 Task: Create New Employee with Employee Name: Dustin Brown, Address Line1: 7440 Newbridge Ave., Address Line2: Bloomington, Address Line3:  IN 47401, Cell Number: 405617-0247_x000D_

Action: Mouse moved to (166, 39)
Screenshot: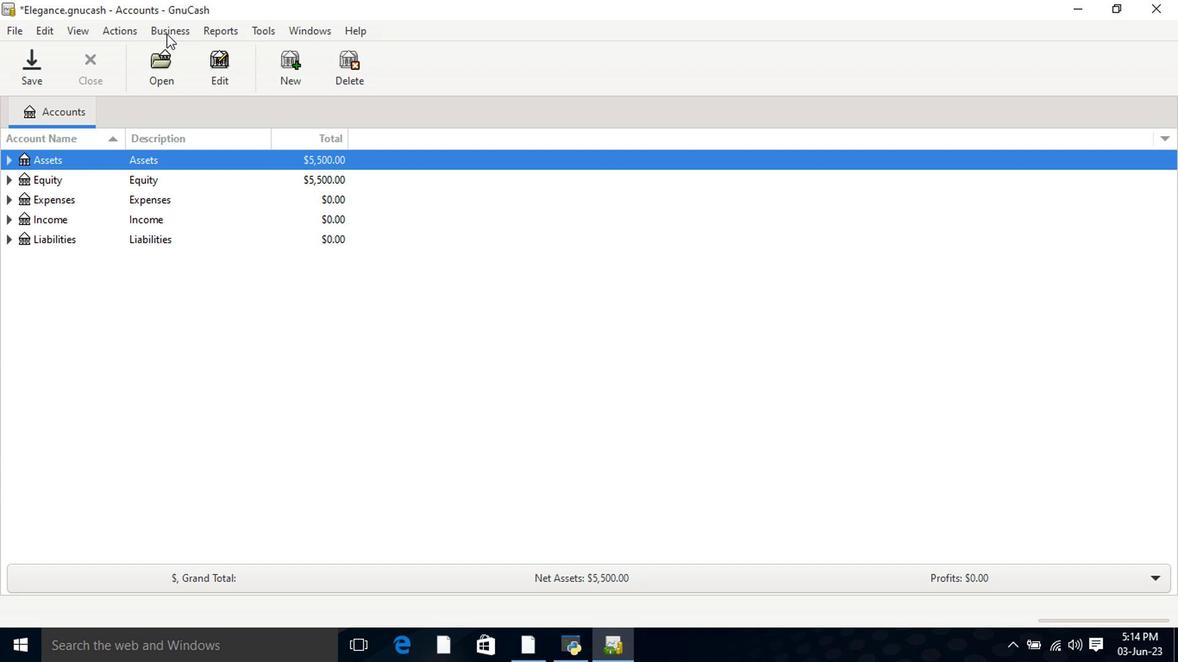 
Action: Mouse pressed left at (166, 39)
Screenshot: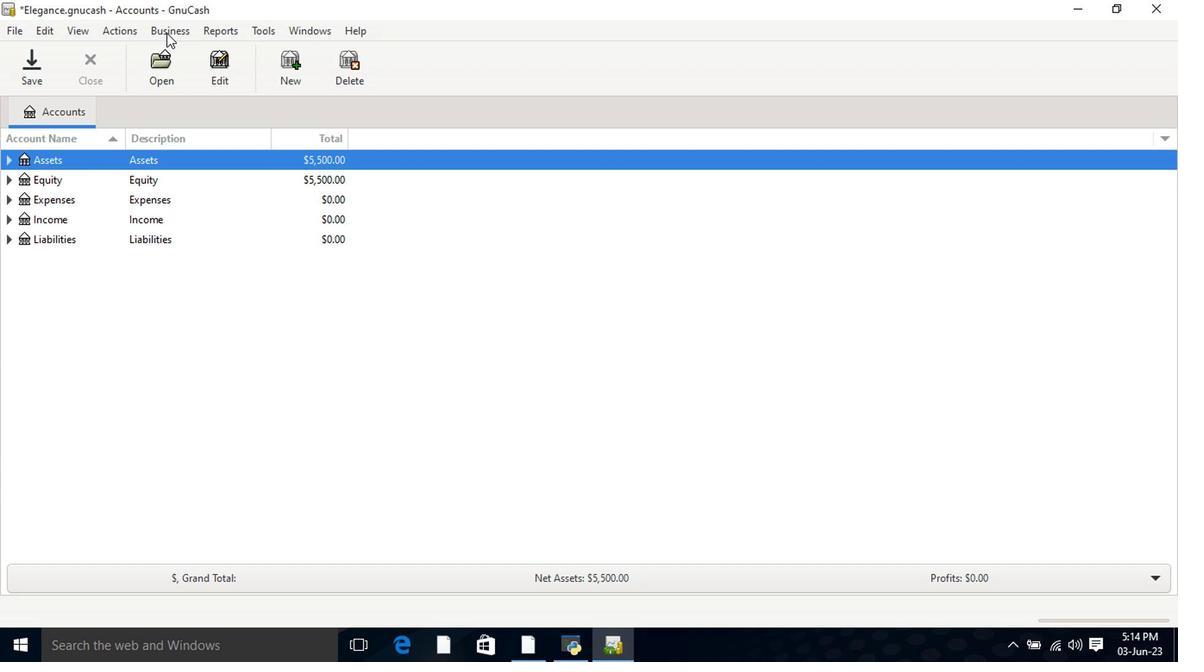 
Action: Mouse moved to (182, 93)
Screenshot: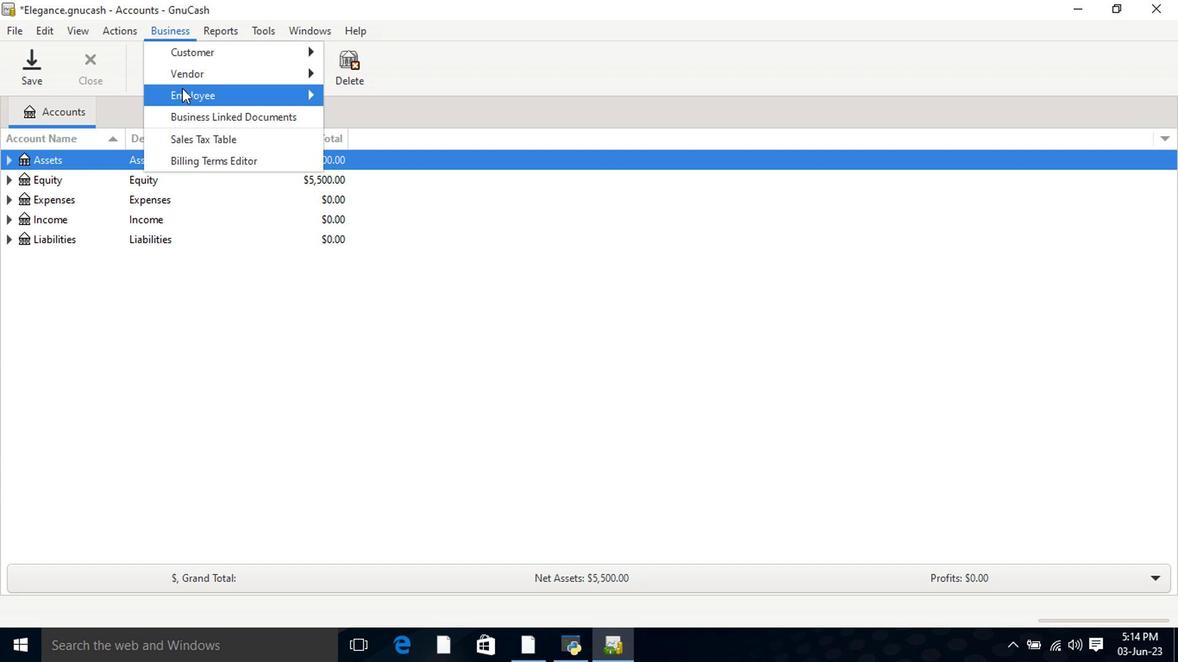 
Action: Mouse pressed left at (182, 93)
Screenshot: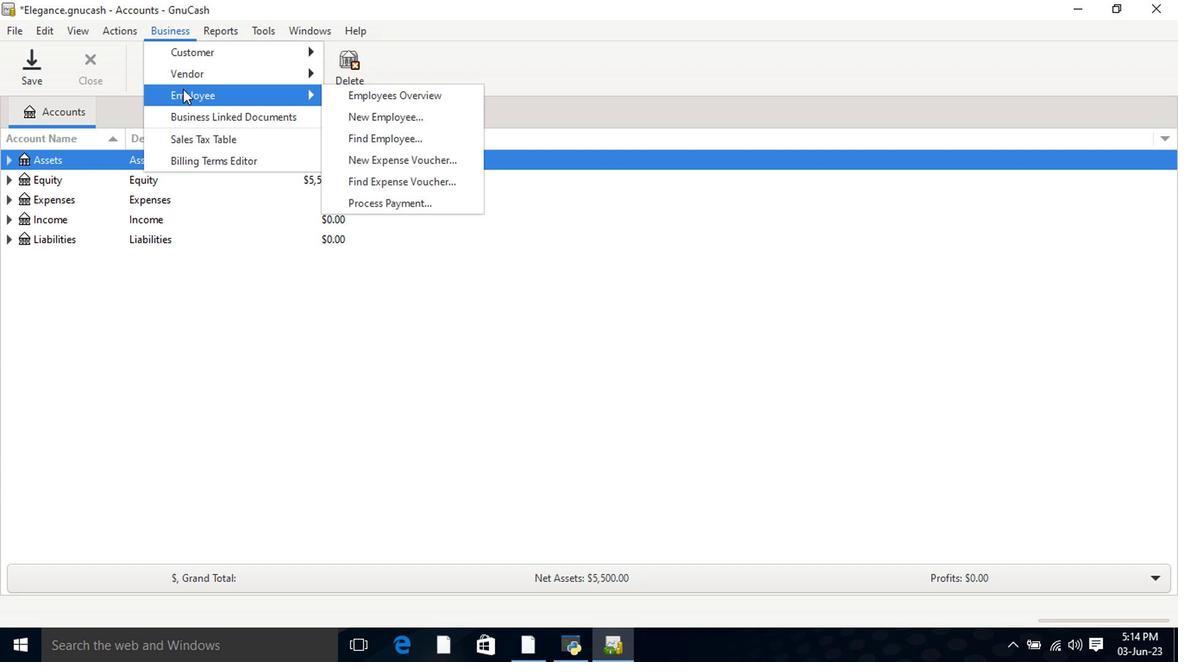 
Action: Mouse moved to (342, 119)
Screenshot: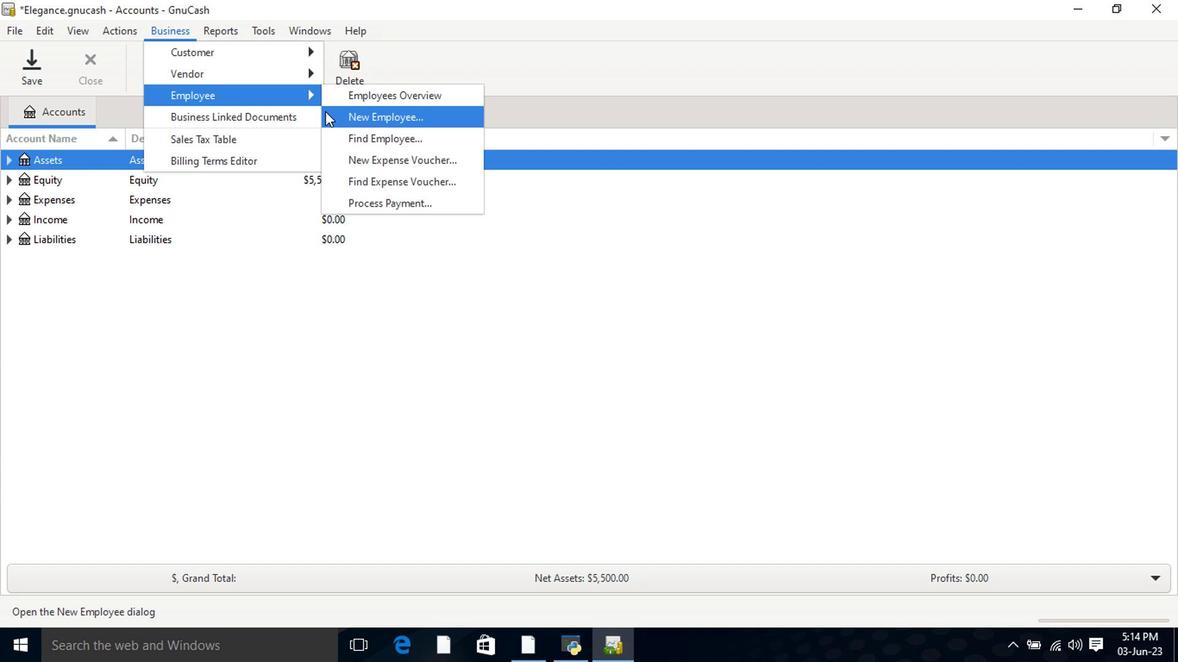 
Action: Mouse pressed left at (342, 119)
Screenshot: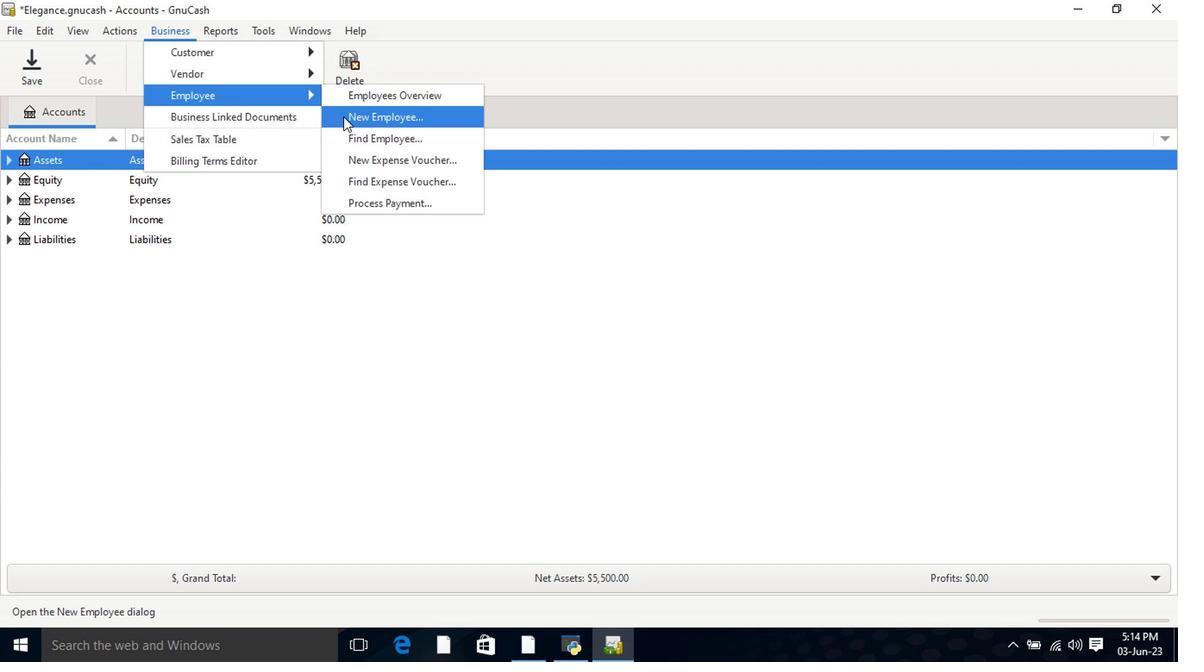 
Action: Mouse moved to (541, 265)
Screenshot: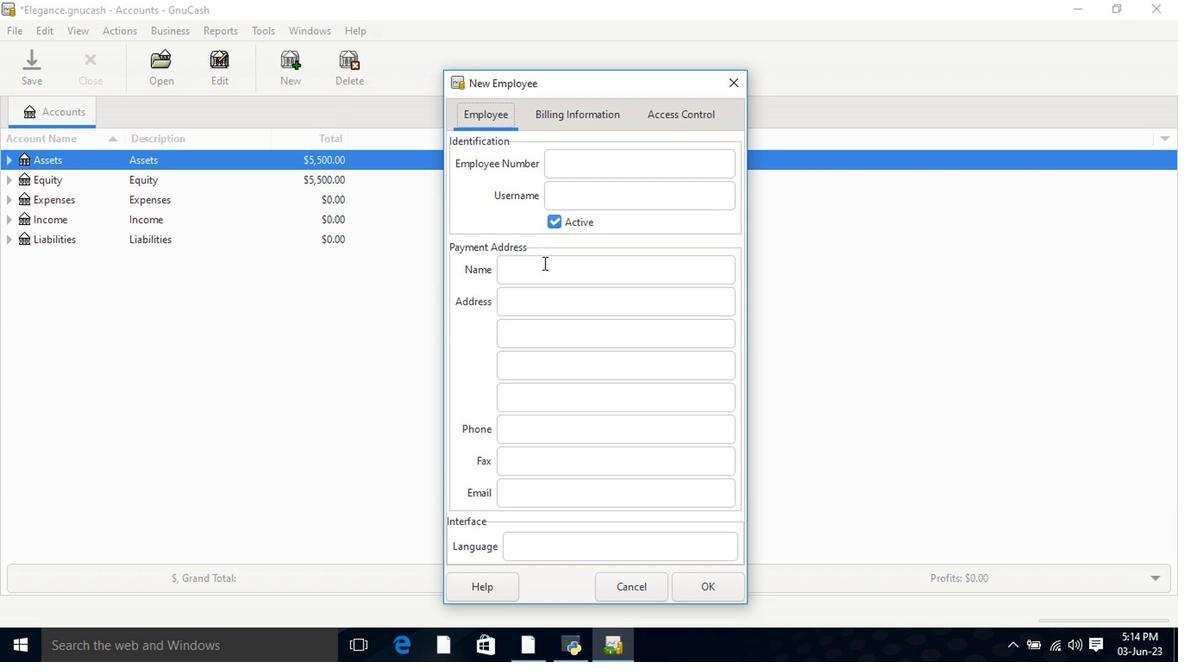 
Action: Mouse pressed left at (541, 265)
Screenshot: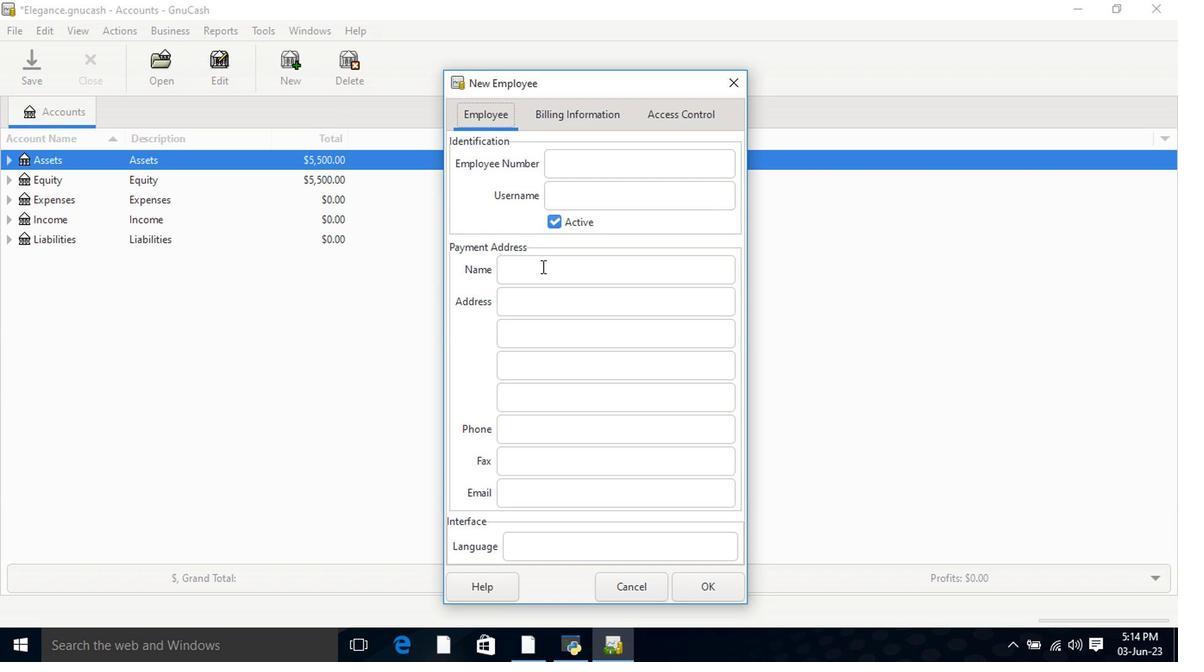 
Action: Key pressed <Key.shift>Dustin<Key.space><Key.shift>Brown<Key.tab>7440<Key.space><Key.shift>Newbridge<Key.space><Key.shift>Ave.<Key.tab><Key.shift>Bloomington<Key.tab><Key.shift>IN<Key.space>47401<Key.tab><Key.tab>405617-0247<Key.tab>
Screenshot: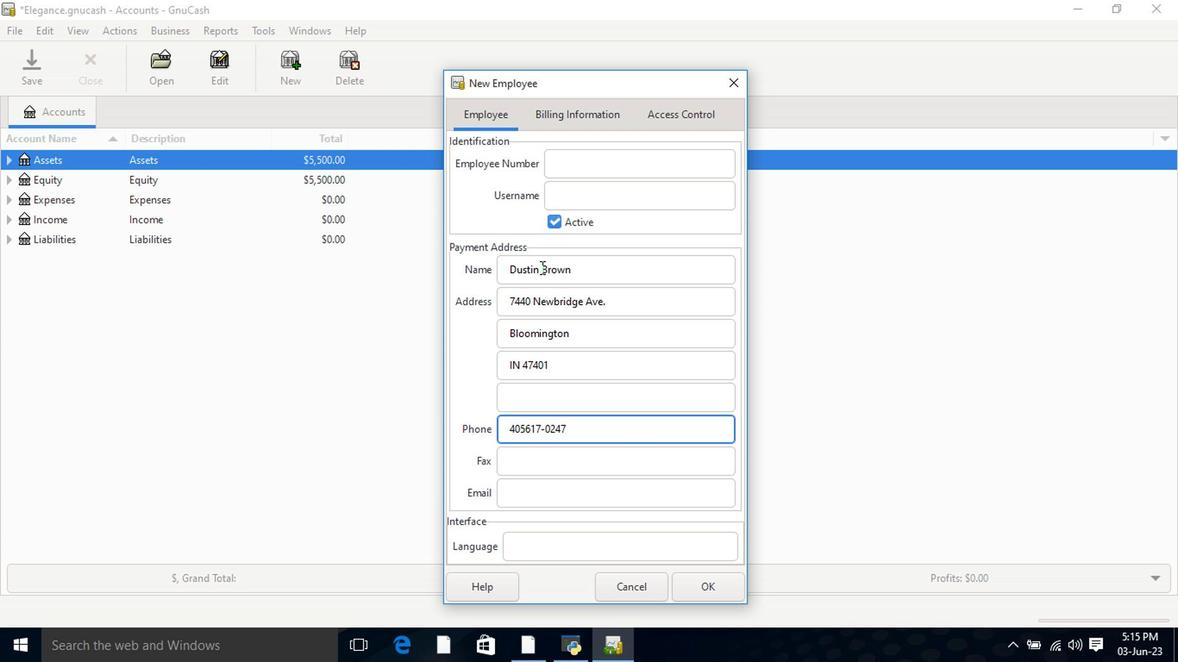 
Action: Mouse moved to (588, 117)
Screenshot: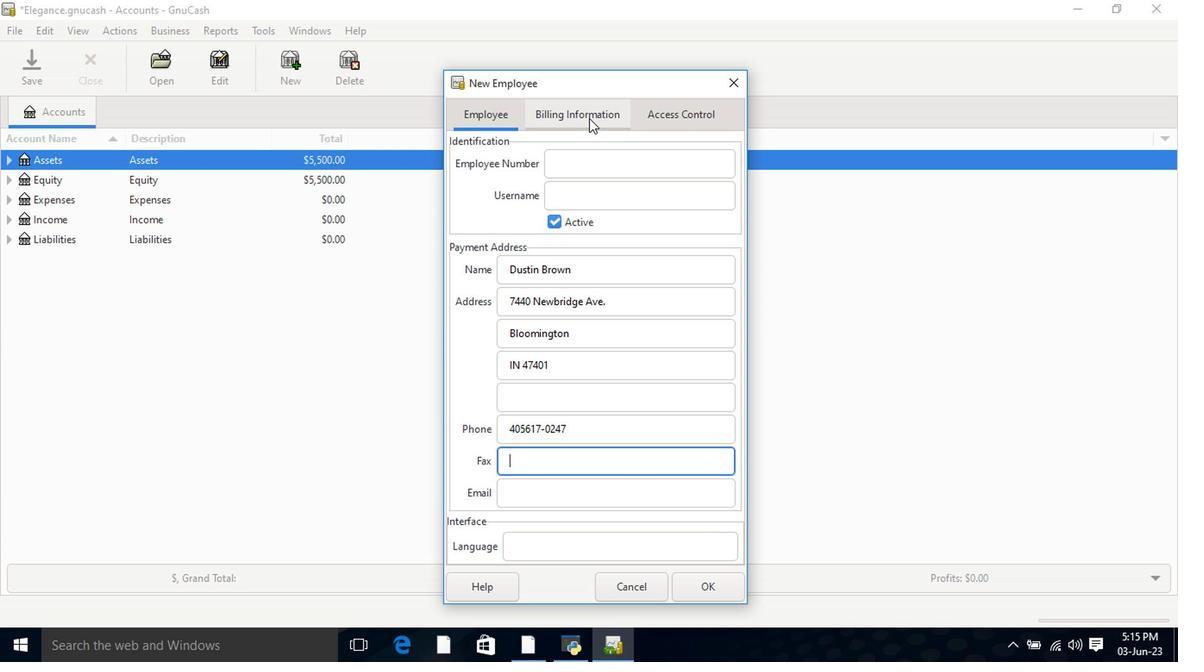 
Action: Mouse pressed left at (588, 117)
Screenshot: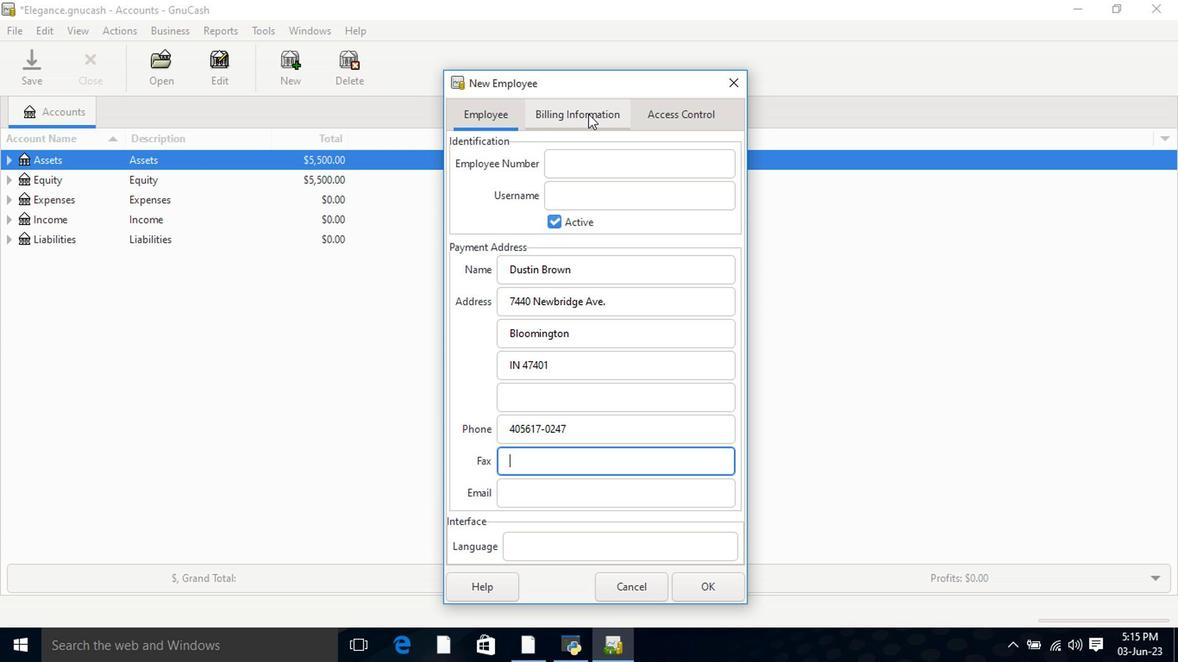
Action: Mouse moved to (657, 114)
Screenshot: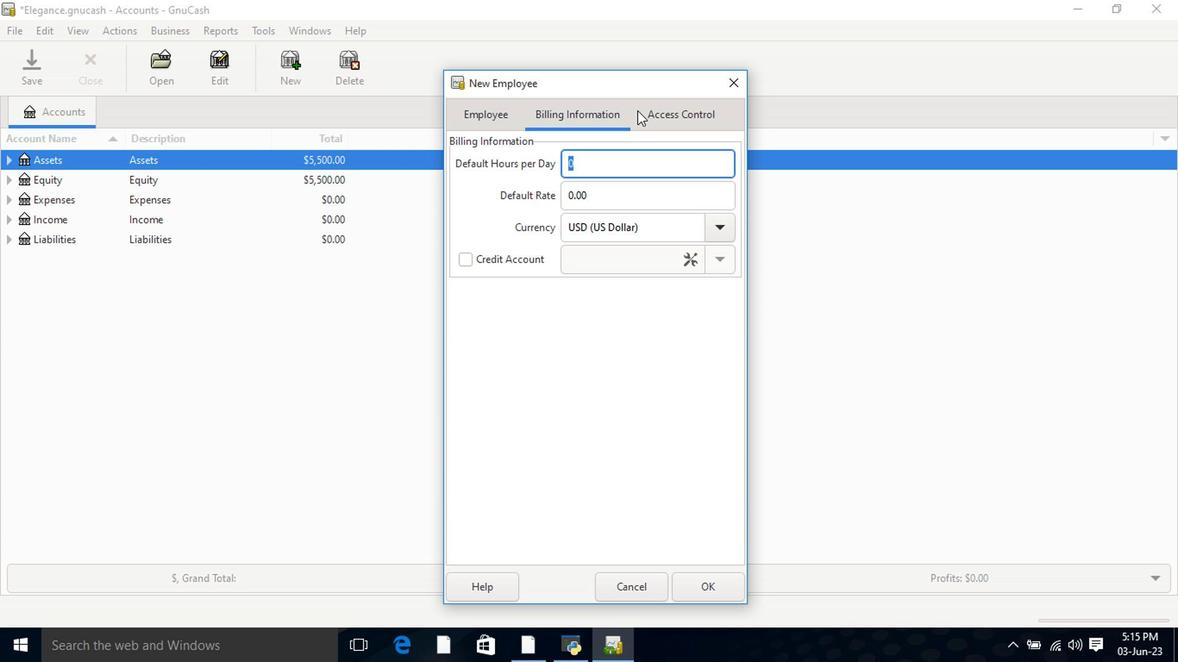 
Action: Mouse pressed left at (657, 114)
Screenshot: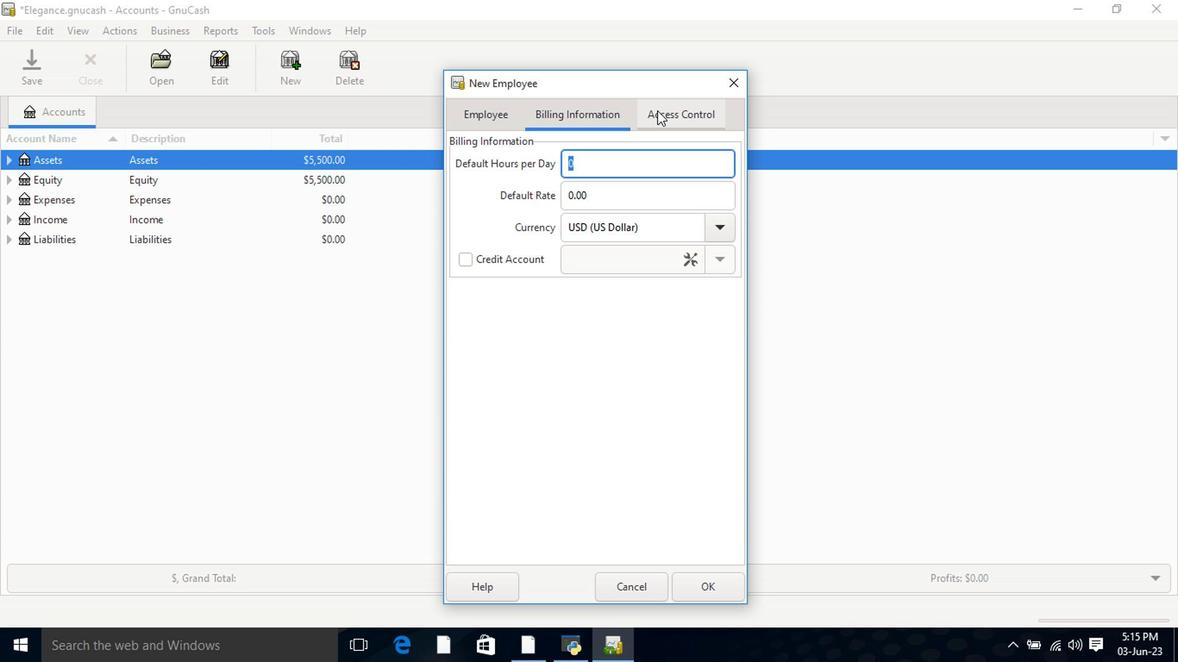 
Action: Mouse moved to (718, 579)
Screenshot: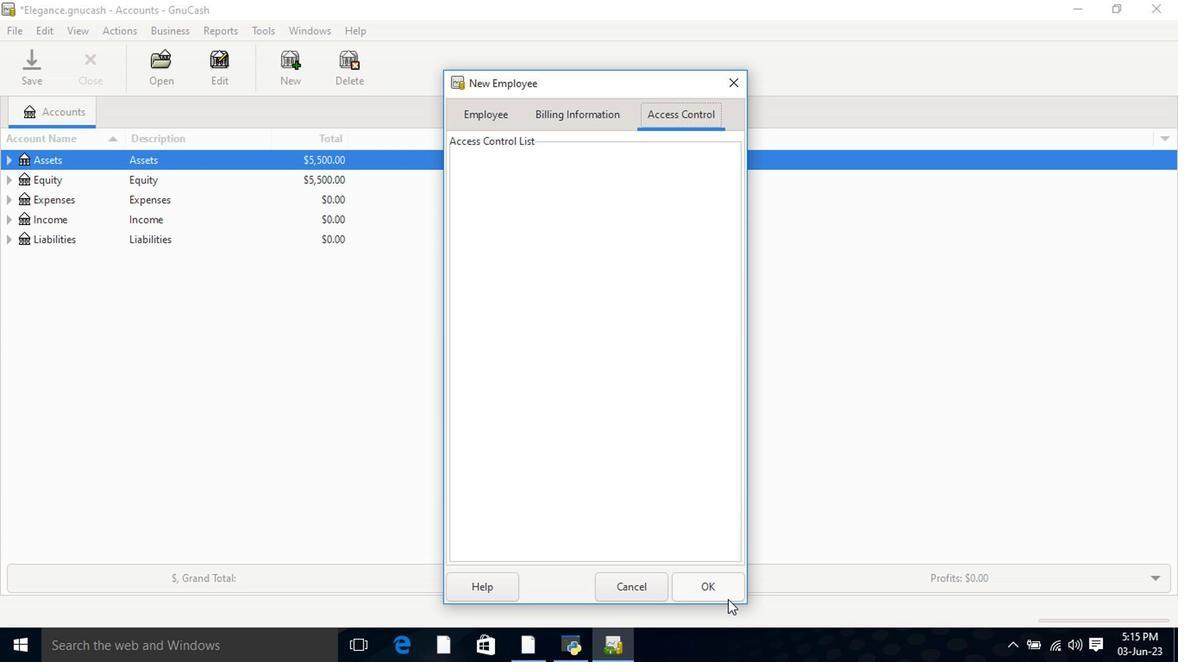 
Action: Mouse pressed left at (718, 579)
Screenshot: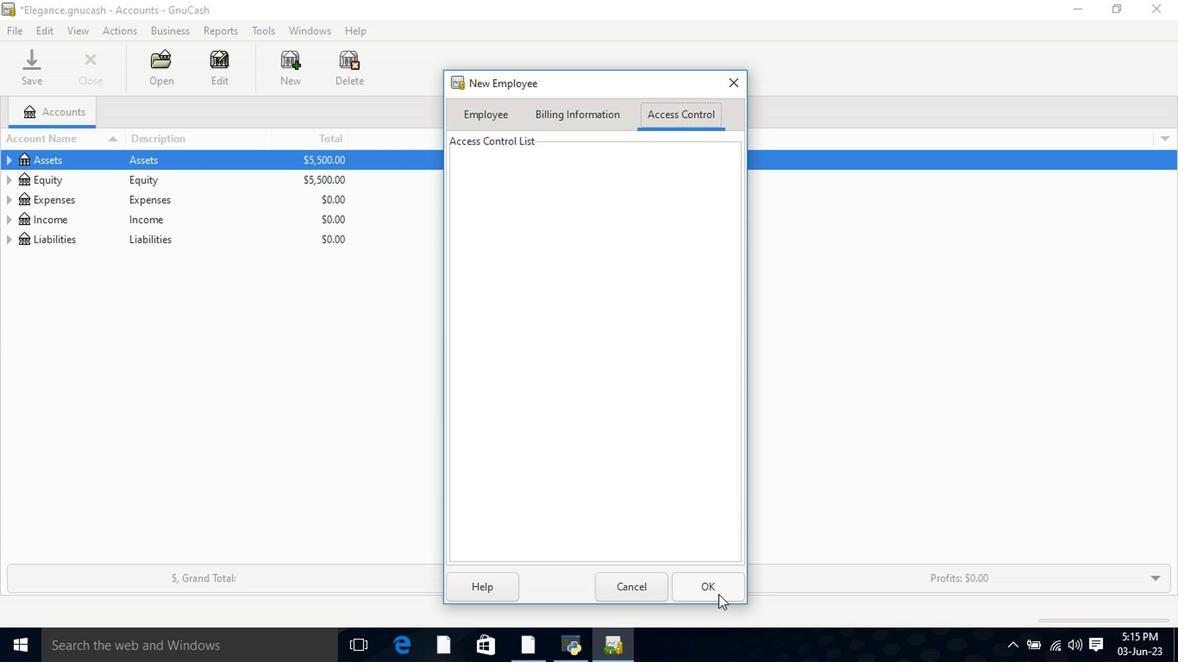 
